 Task: Schedule a meeting for 3 hours.
Action: Mouse moved to (838, 109)
Screenshot: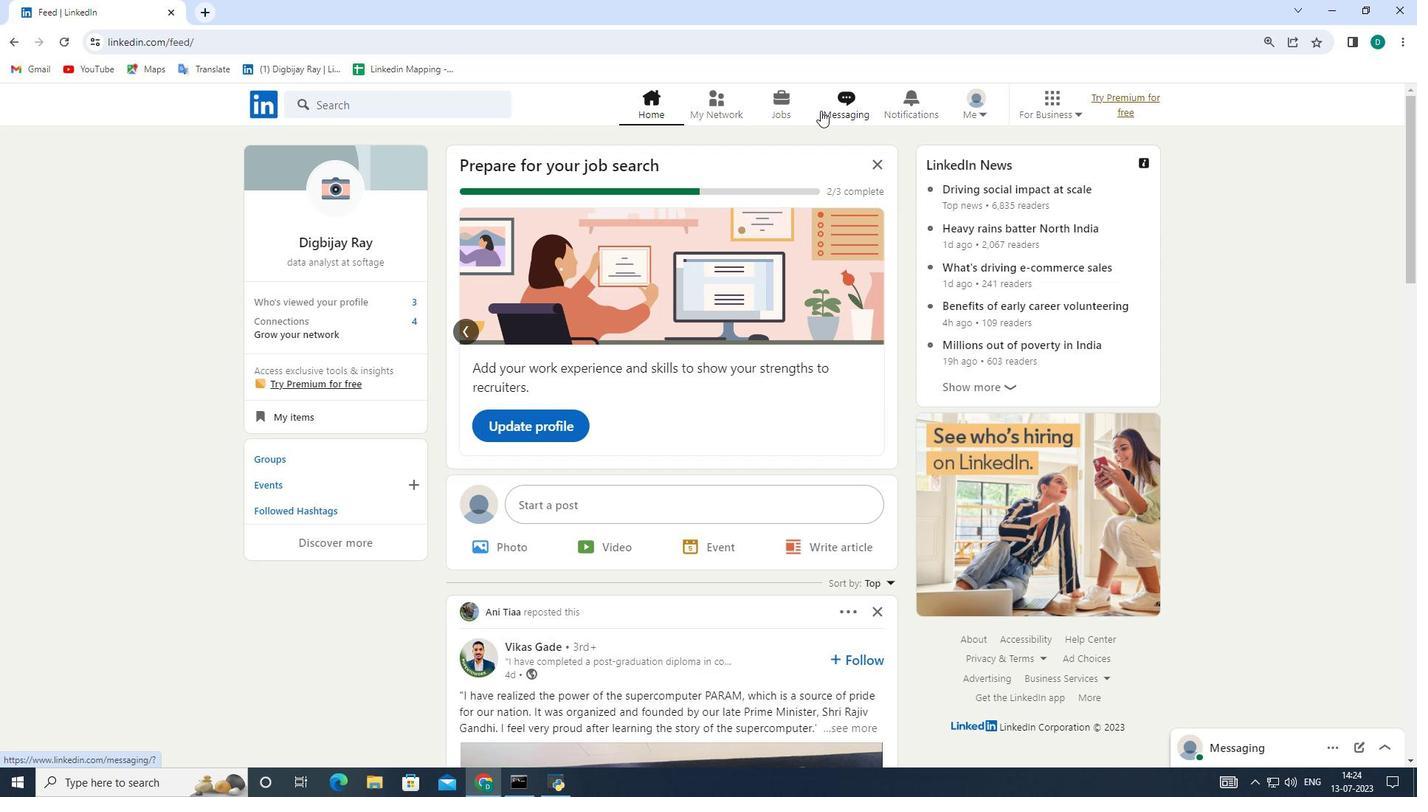 
Action: Mouse pressed left at (838, 109)
Screenshot: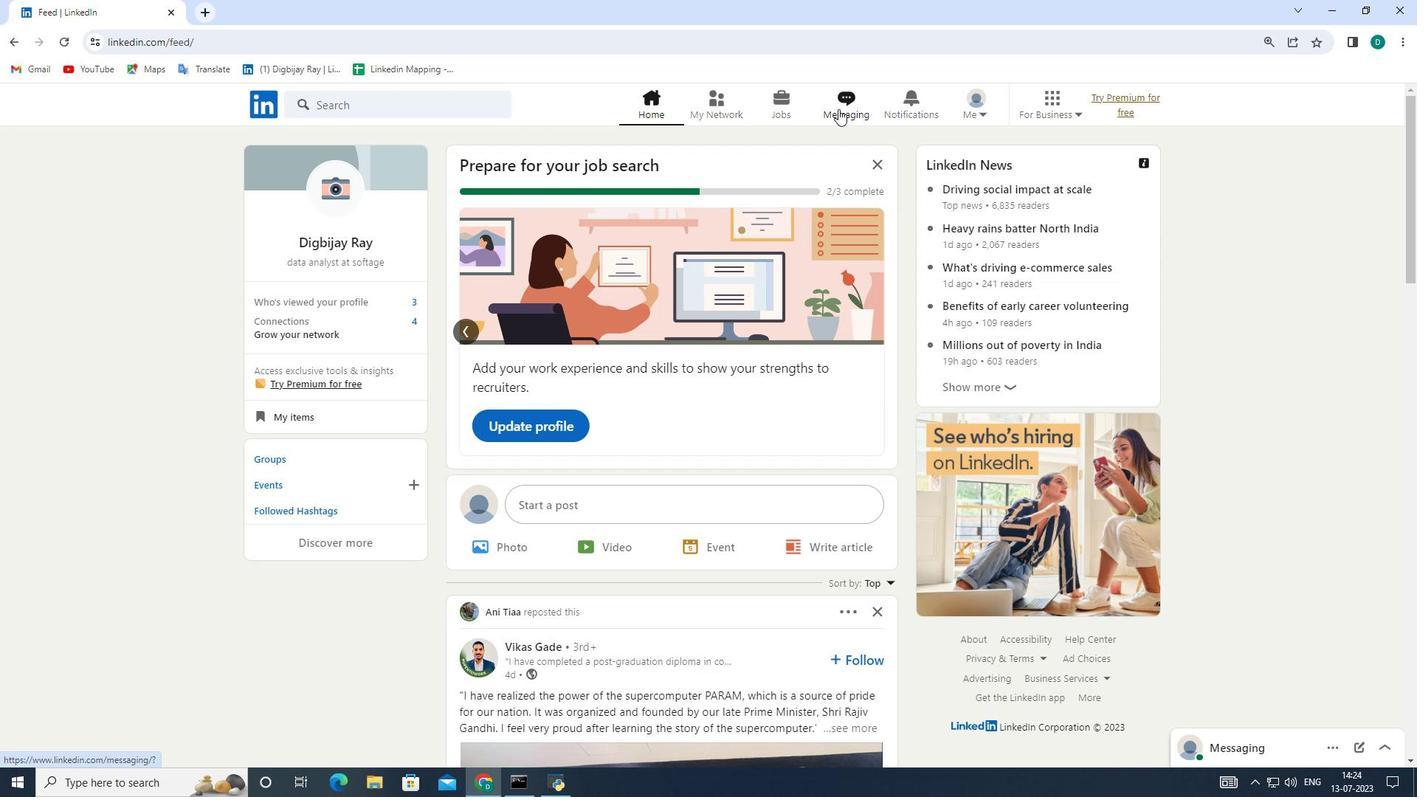 
Action: Mouse moved to (818, 154)
Screenshot: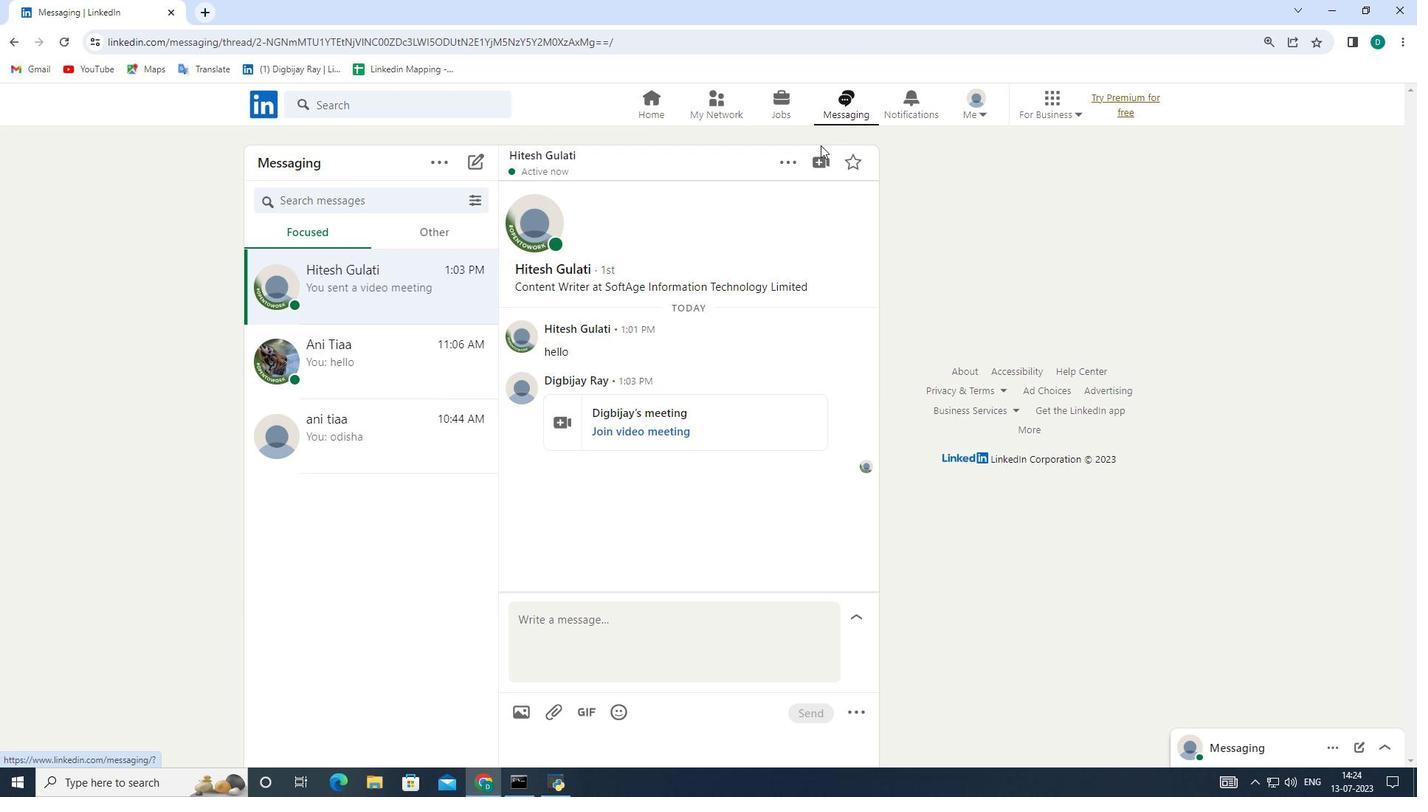 
Action: Mouse pressed left at (818, 154)
Screenshot: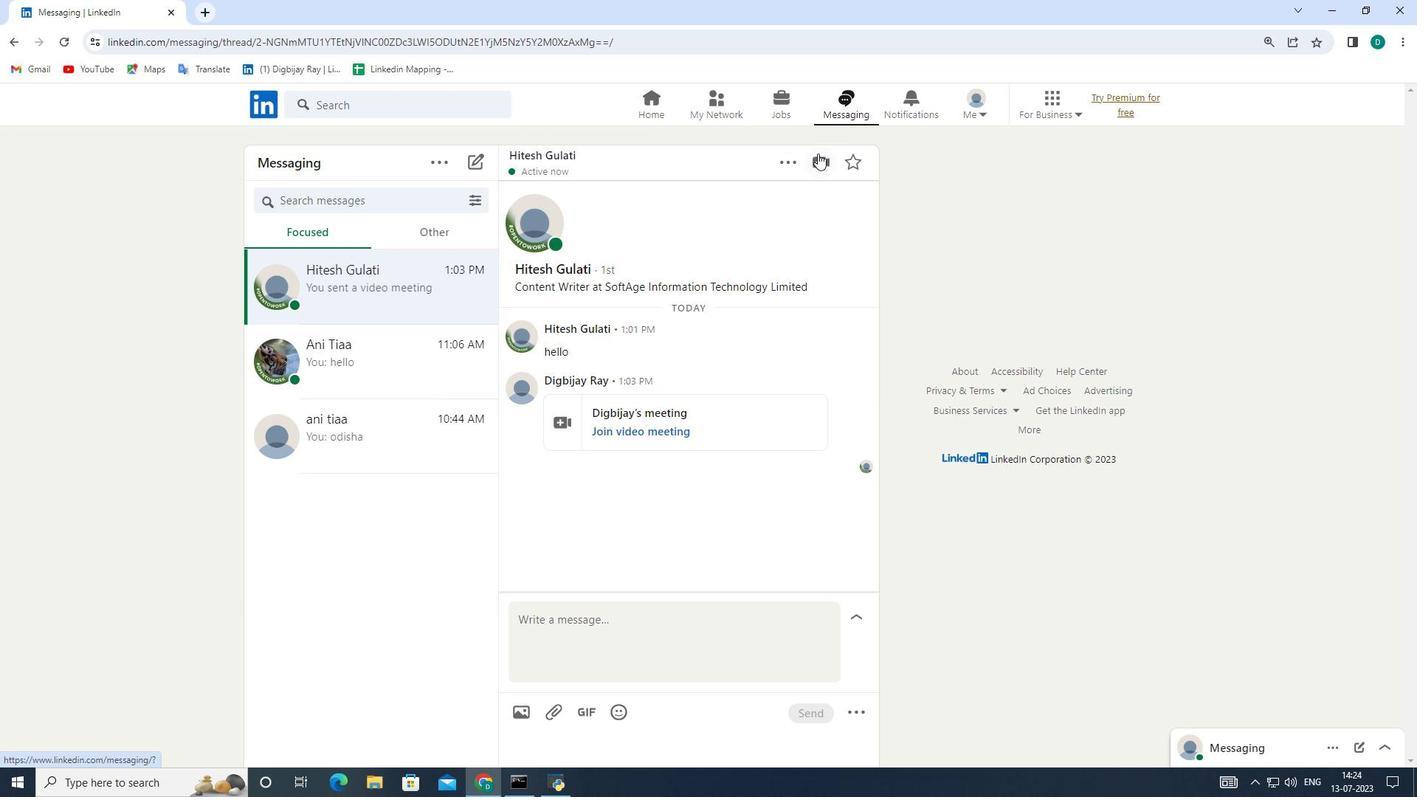 
Action: Mouse moved to (718, 235)
Screenshot: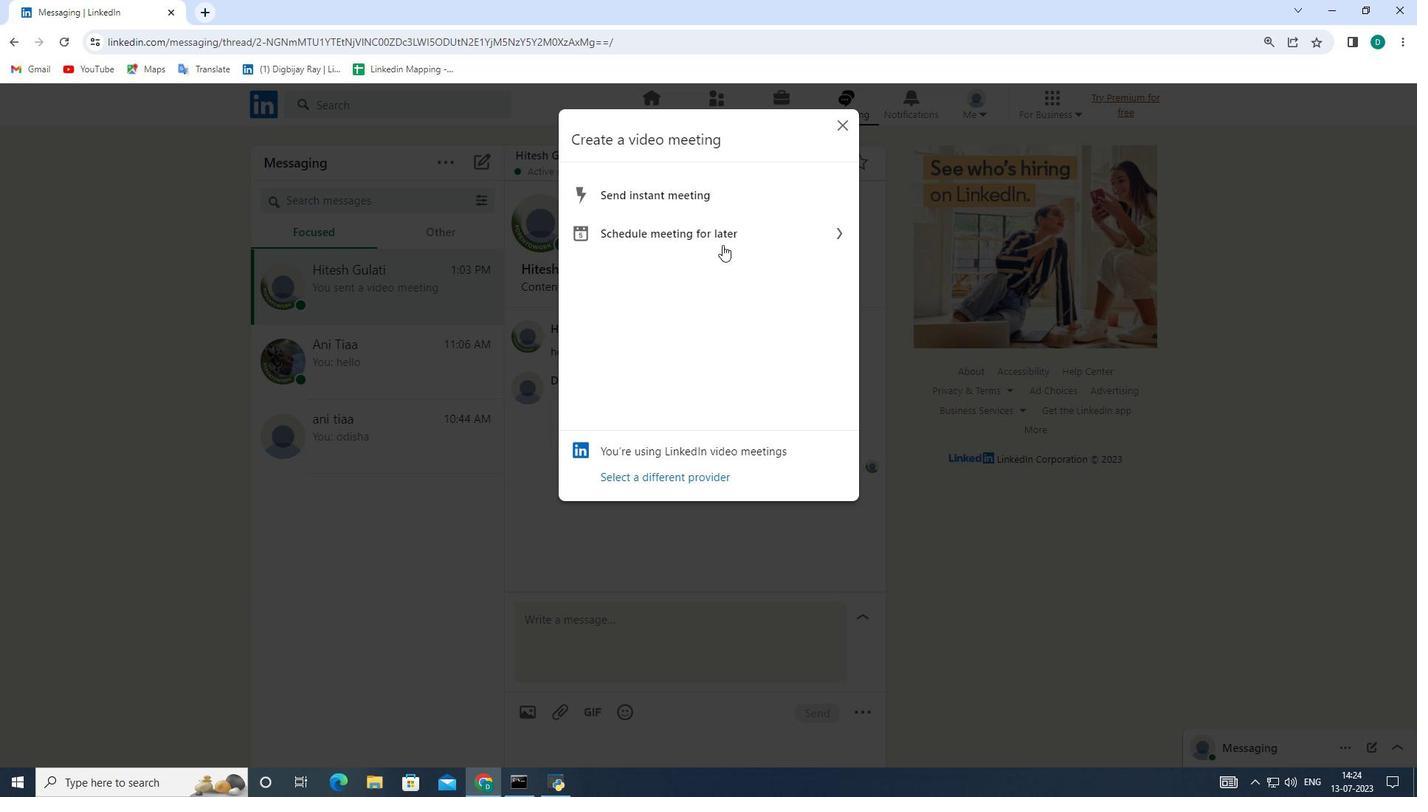 
Action: Mouse pressed left at (718, 235)
Screenshot: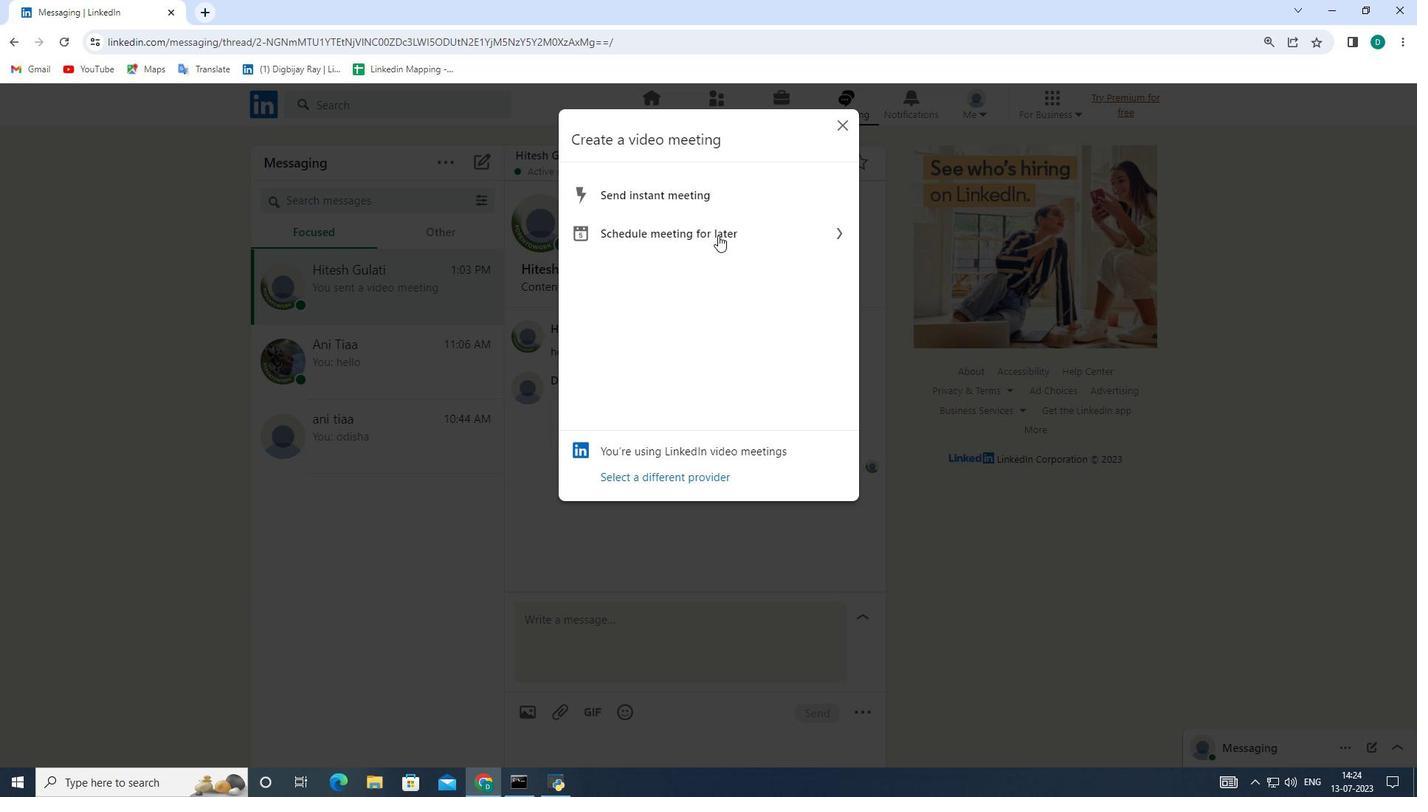 
Action: Mouse moved to (734, 268)
Screenshot: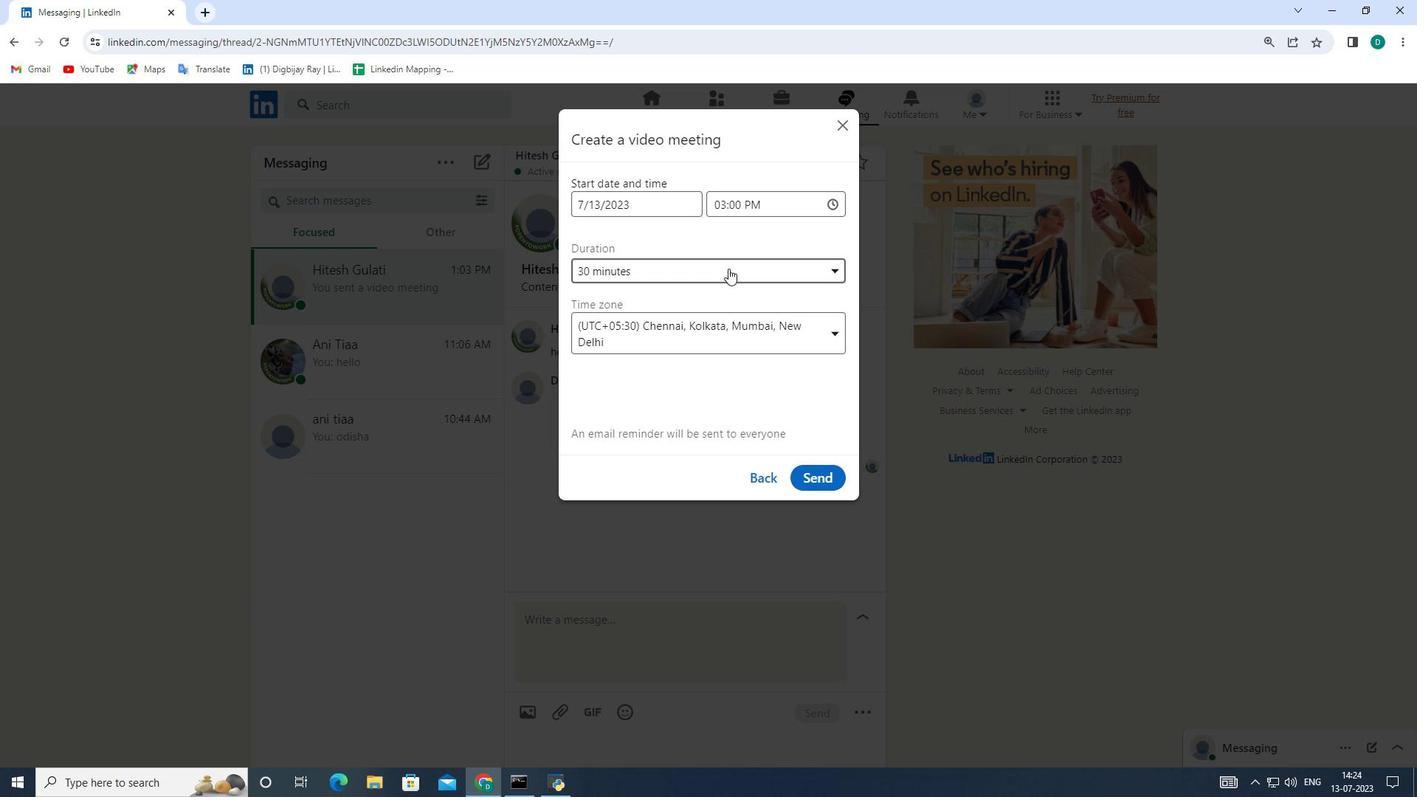 
Action: Mouse pressed left at (734, 268)
Screenshot: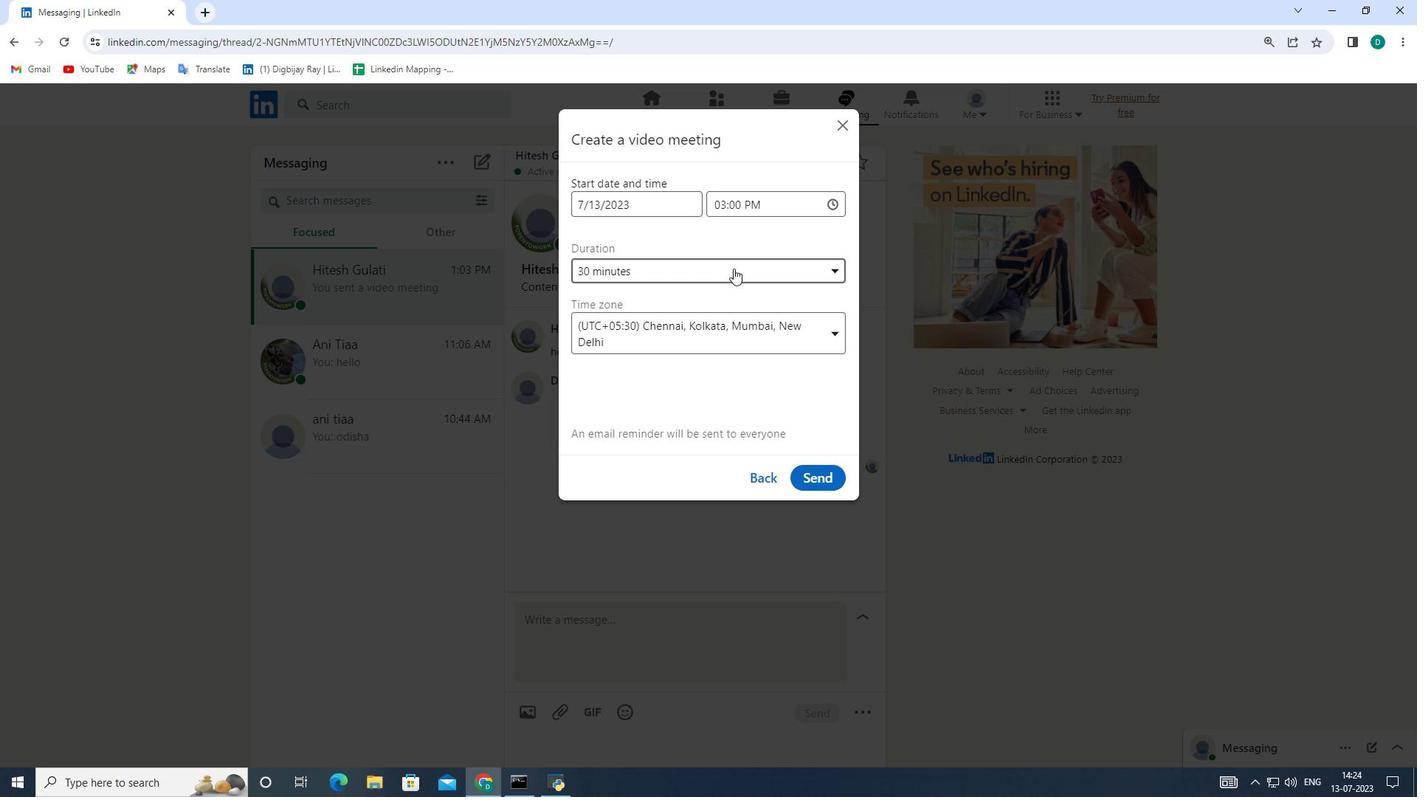 
Action: Mouse moved to (693, 386)
Screenshot: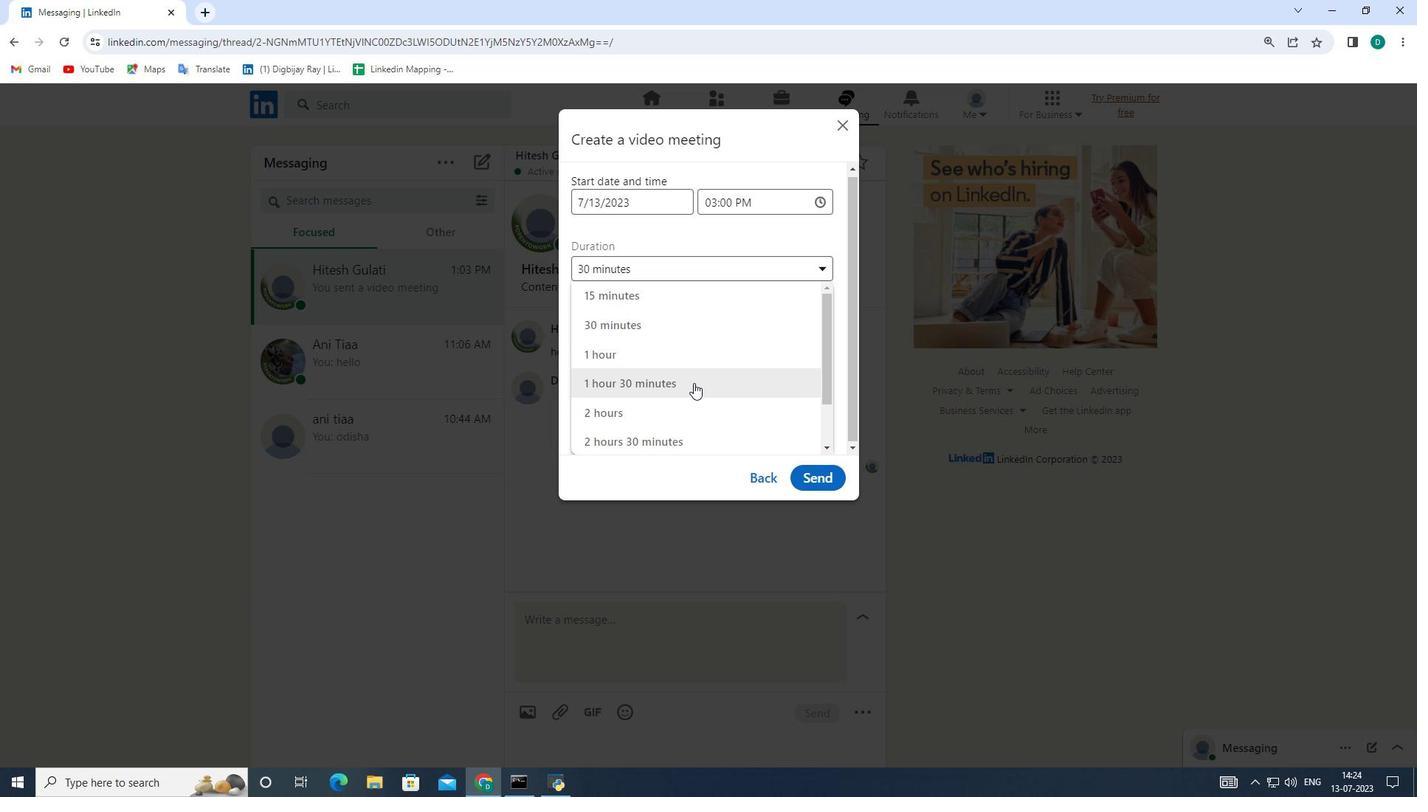 
Action: Mouse scrolled (693, 385) with delta (0, 0)
Screenshot: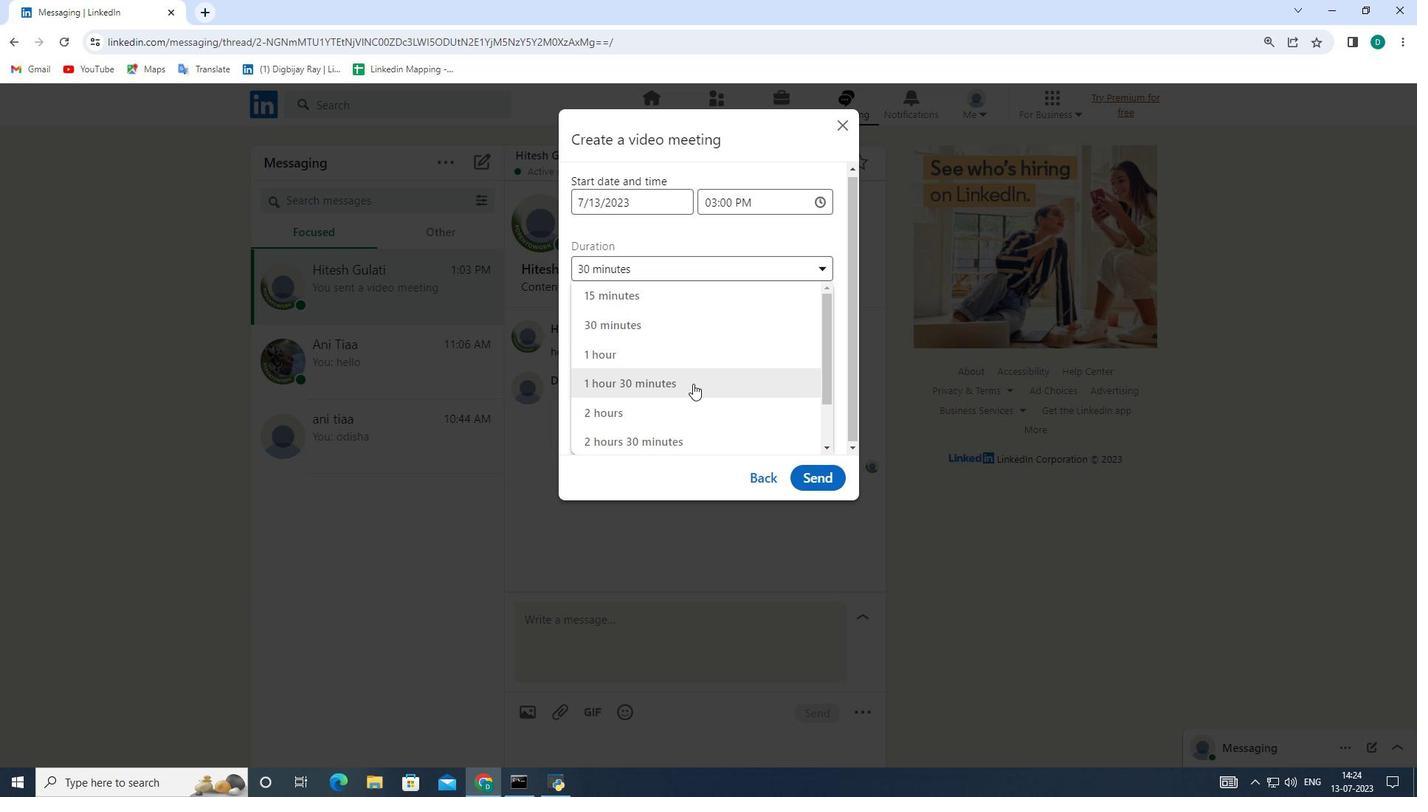 
Action: Mouse moved to (661, 409)
Screenshot: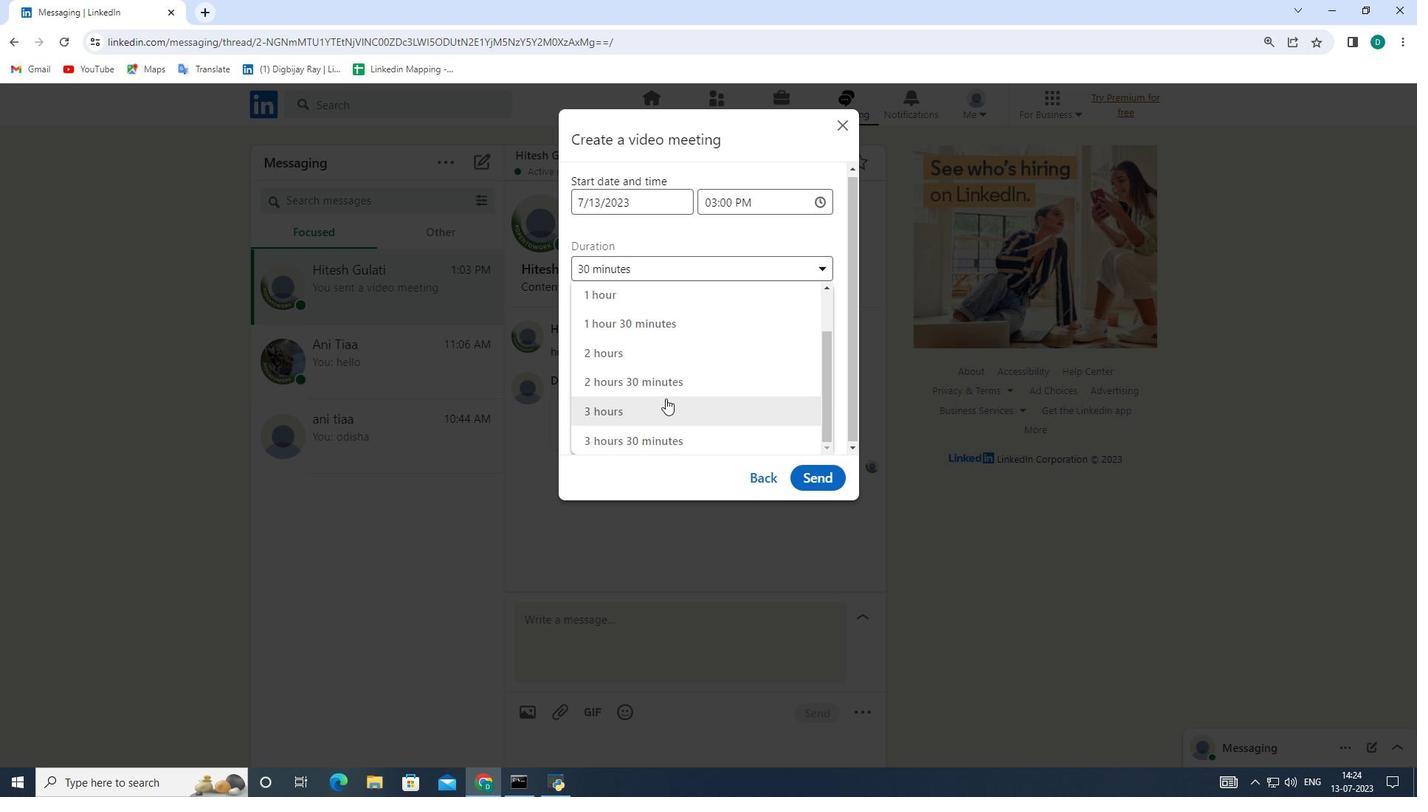 
Action: Mouse pressed left at (661, 409)
Screenshot: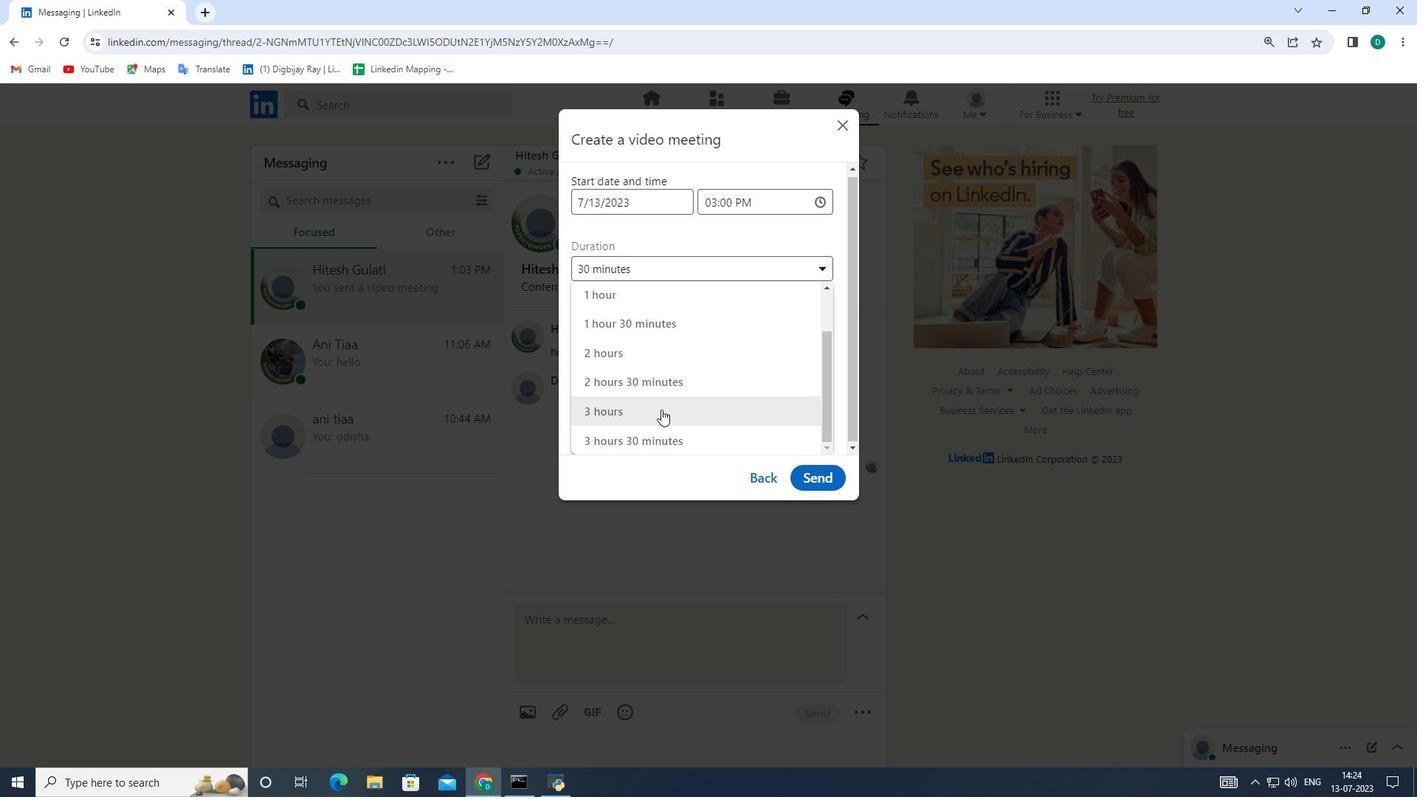 
Action: Mouse moved to (680, 389)
Screenshot: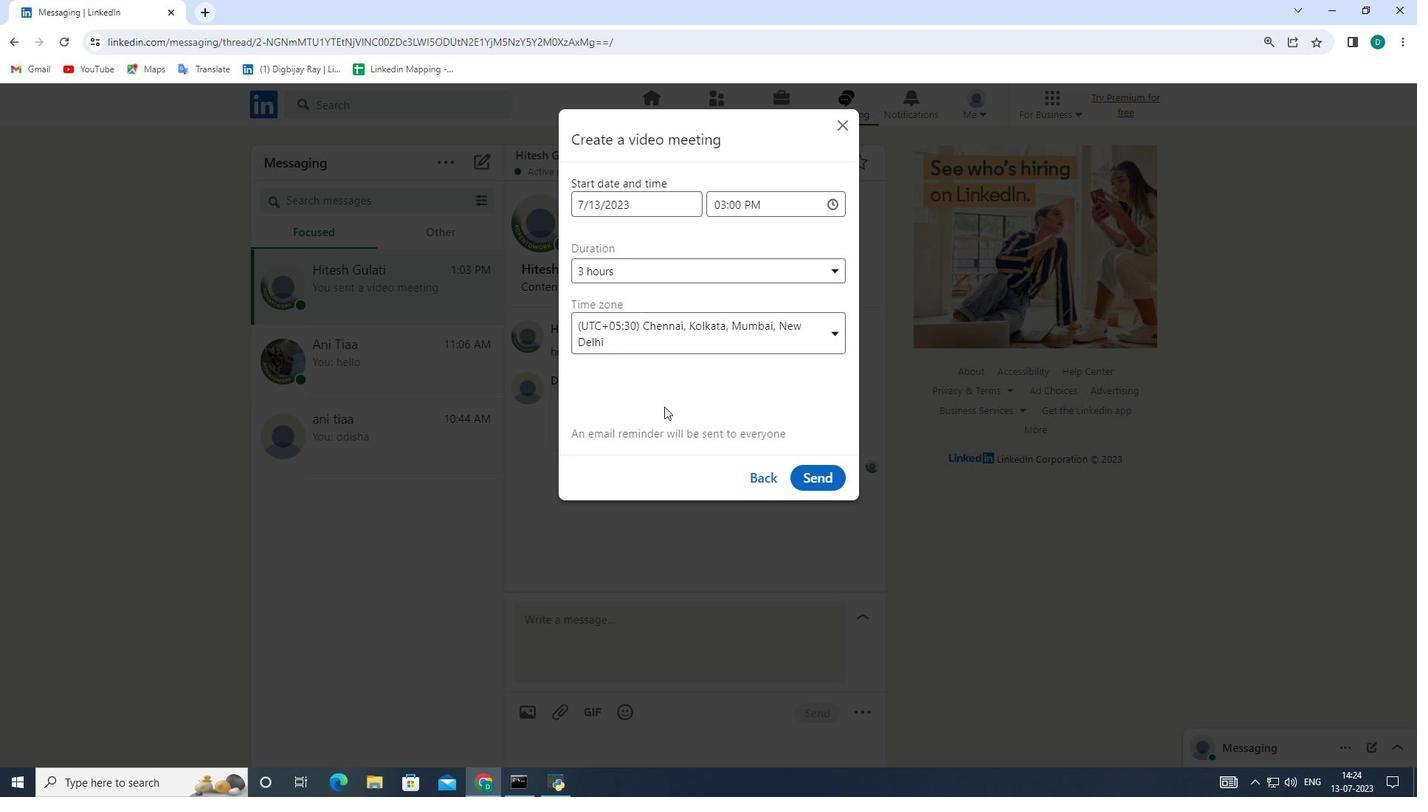 
